 Task: Add the task  Upgrade and migrate company business intelligence to a cloud-based solution to the section Flash Flood in the project AztecTech and add a Due Date to the respective task as 2023/07/12
Action: Mouse moved to (806, 410)
Screenshot: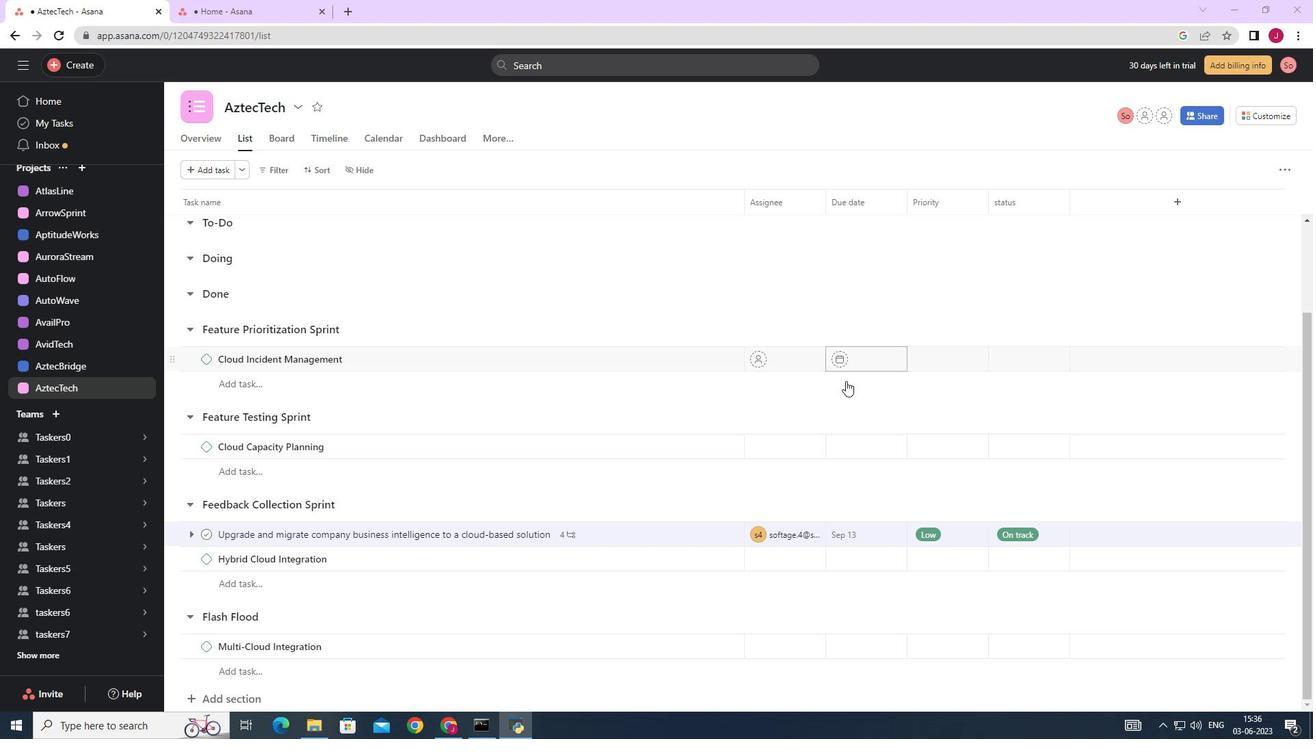 
Action: Mouse scrolled (806, 409) with delta (0, 0)
Screenshot: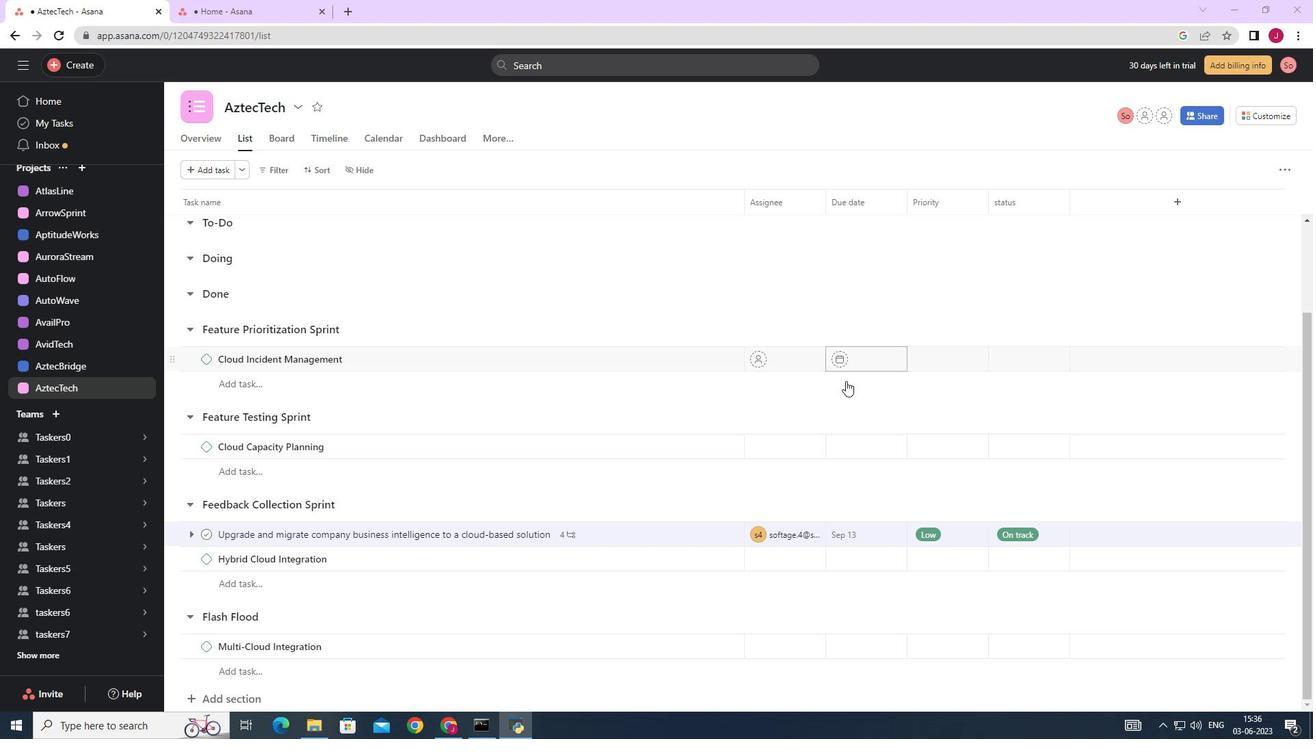 
Action: Mouse moved to (804, 414)
Screenshot: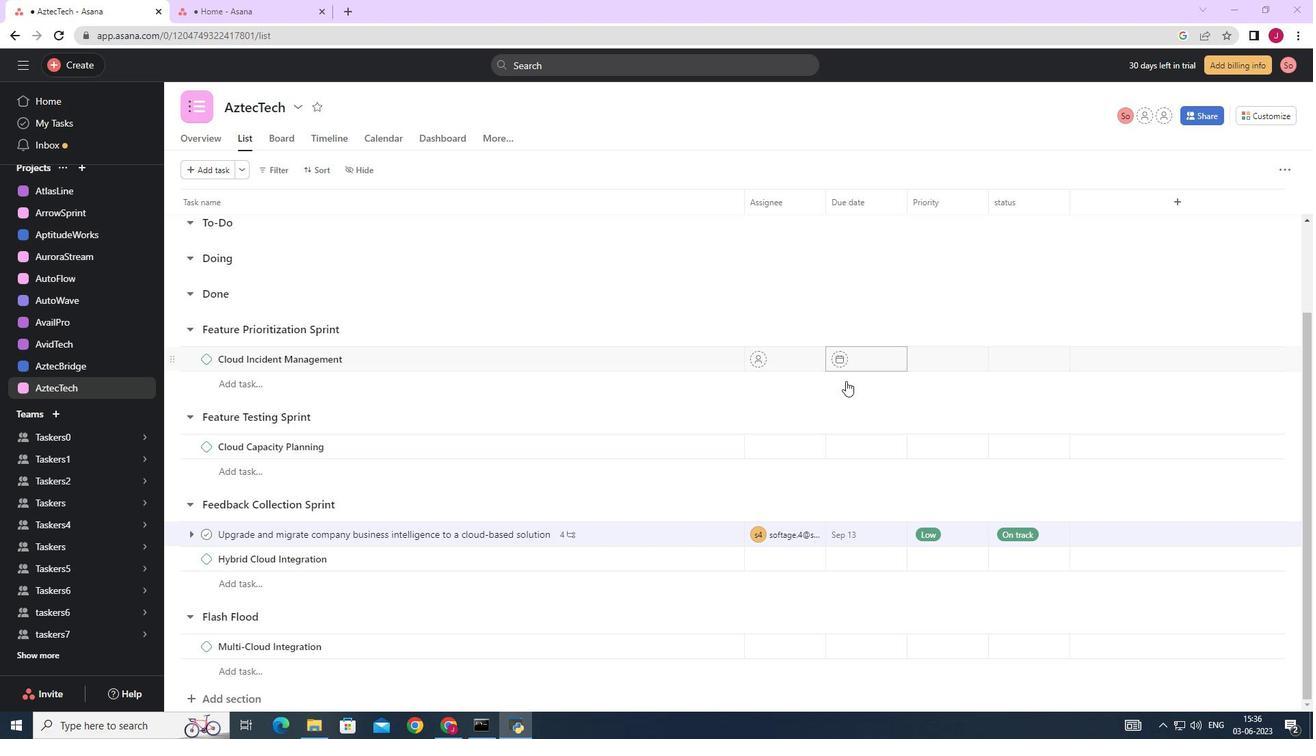 
Action: Mouse scrolled (804, 413) with delta (0, 0)
Screenshot: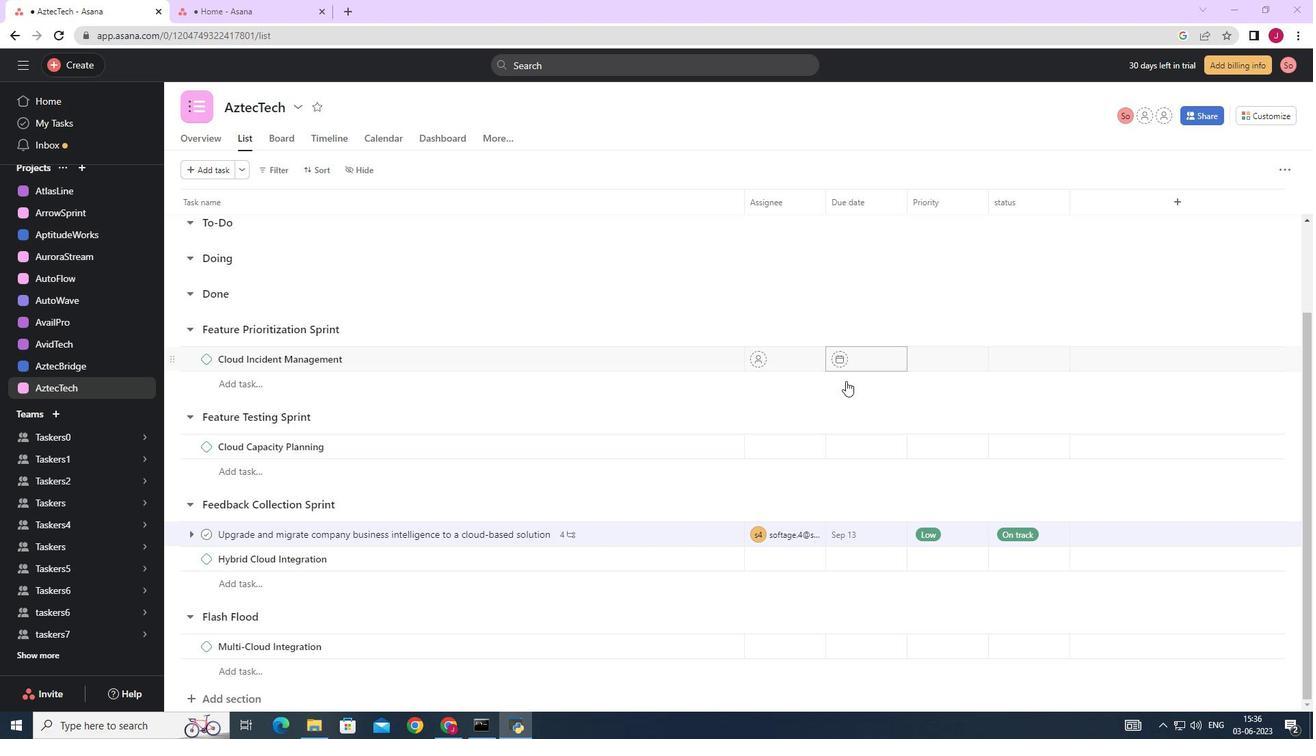 
Action: Mouse moved to (804, 414)
Screenshot: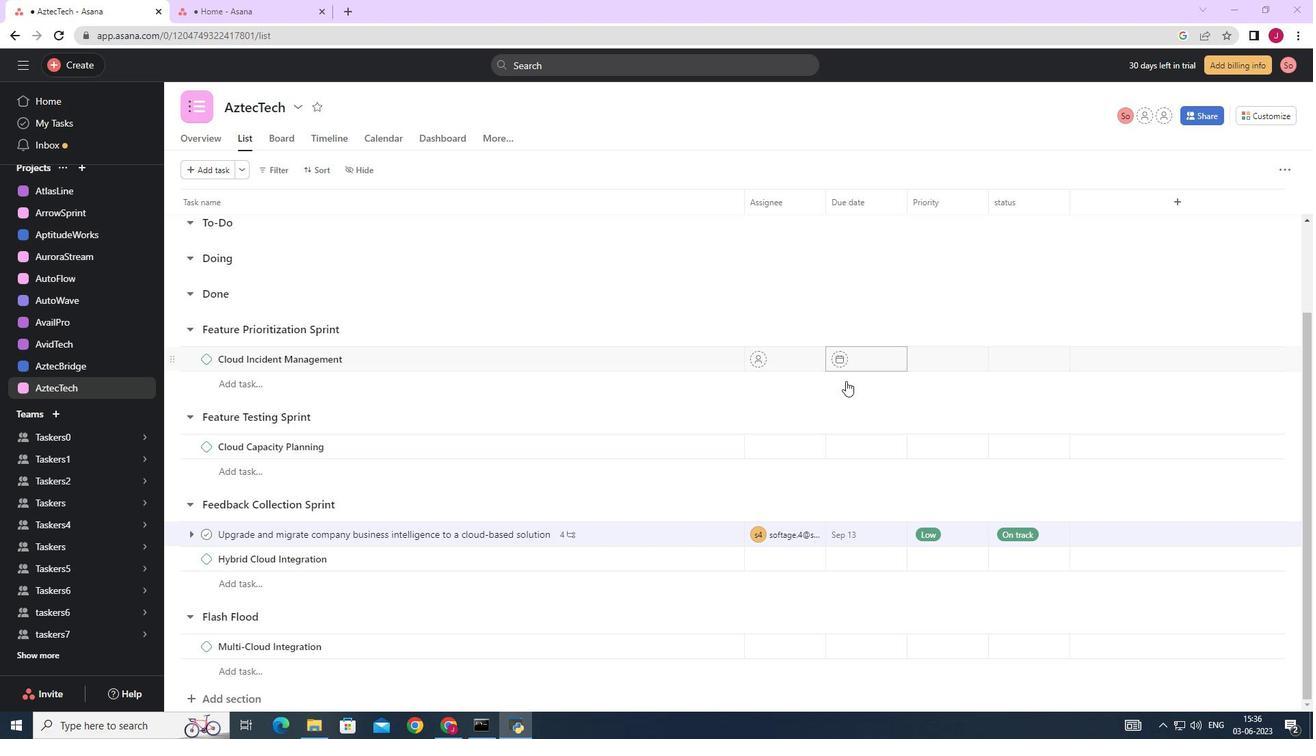 
Action: Mouse scrolled (804, 414) with delta (0, 0)
Screenshot: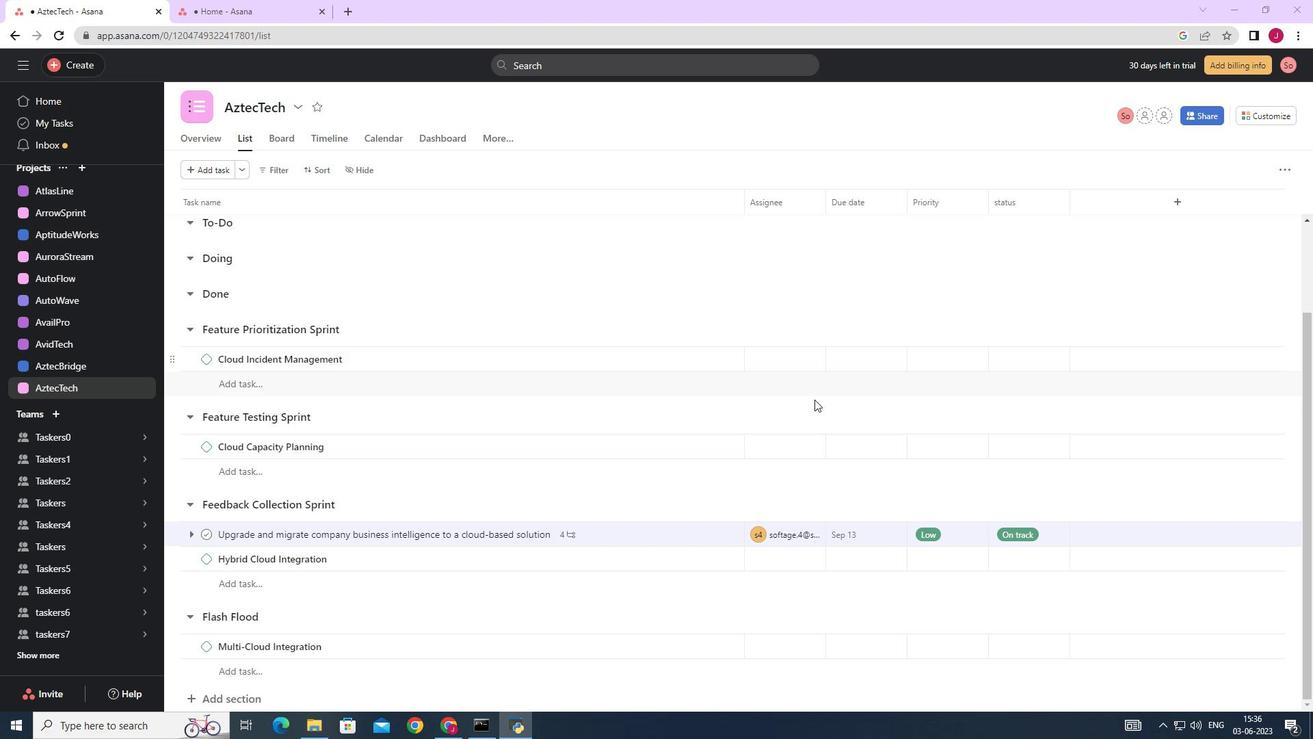 
Action: Mouse scrolled (804, 414) with delta (0, 0)
Screenshot: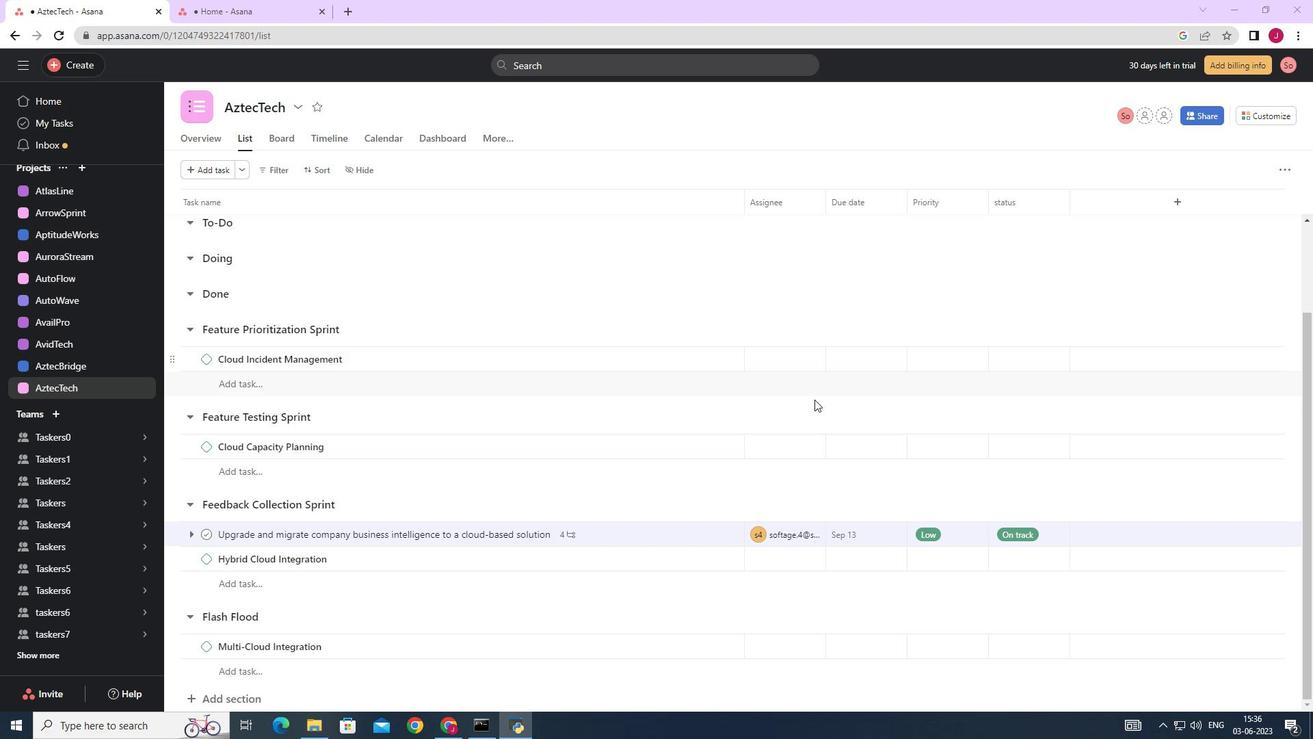 
Action: Mouse moved to (804, 416)
Screenshot: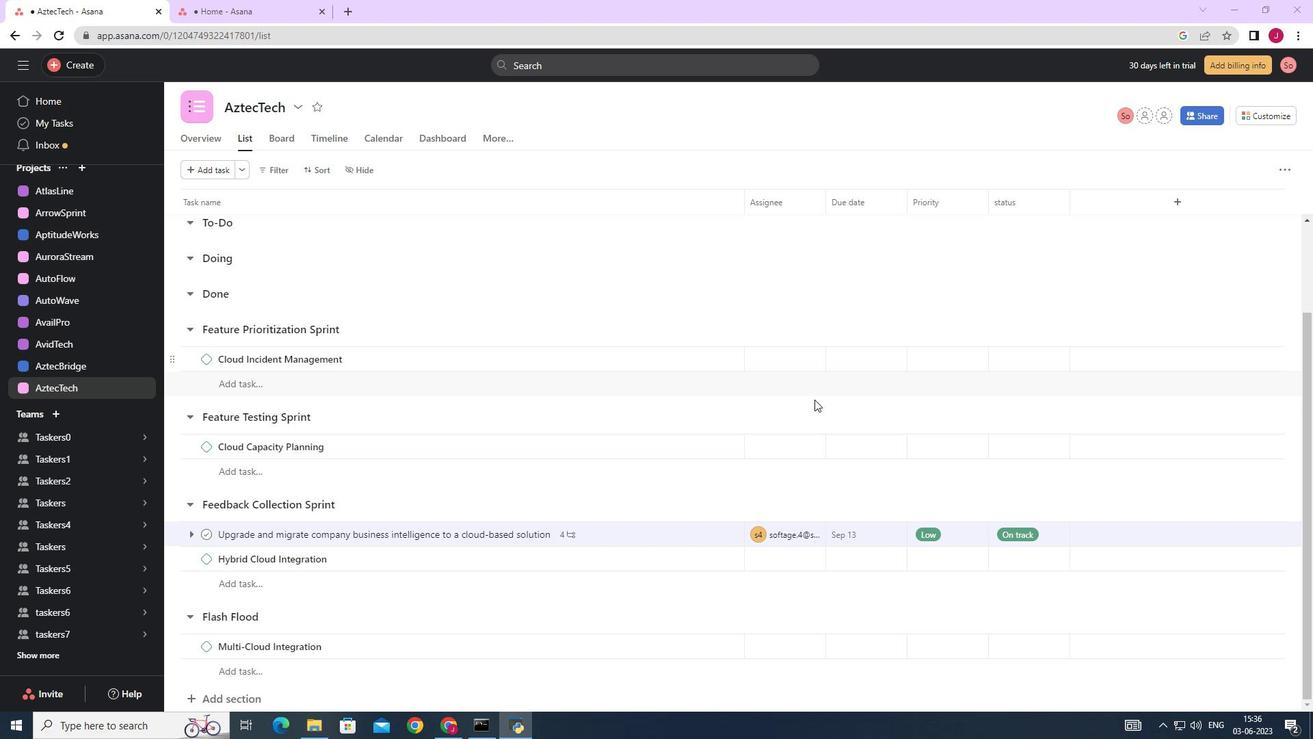 
Action: Mouse scrolled (804, 416) with delta (0, 0)
Screenshot: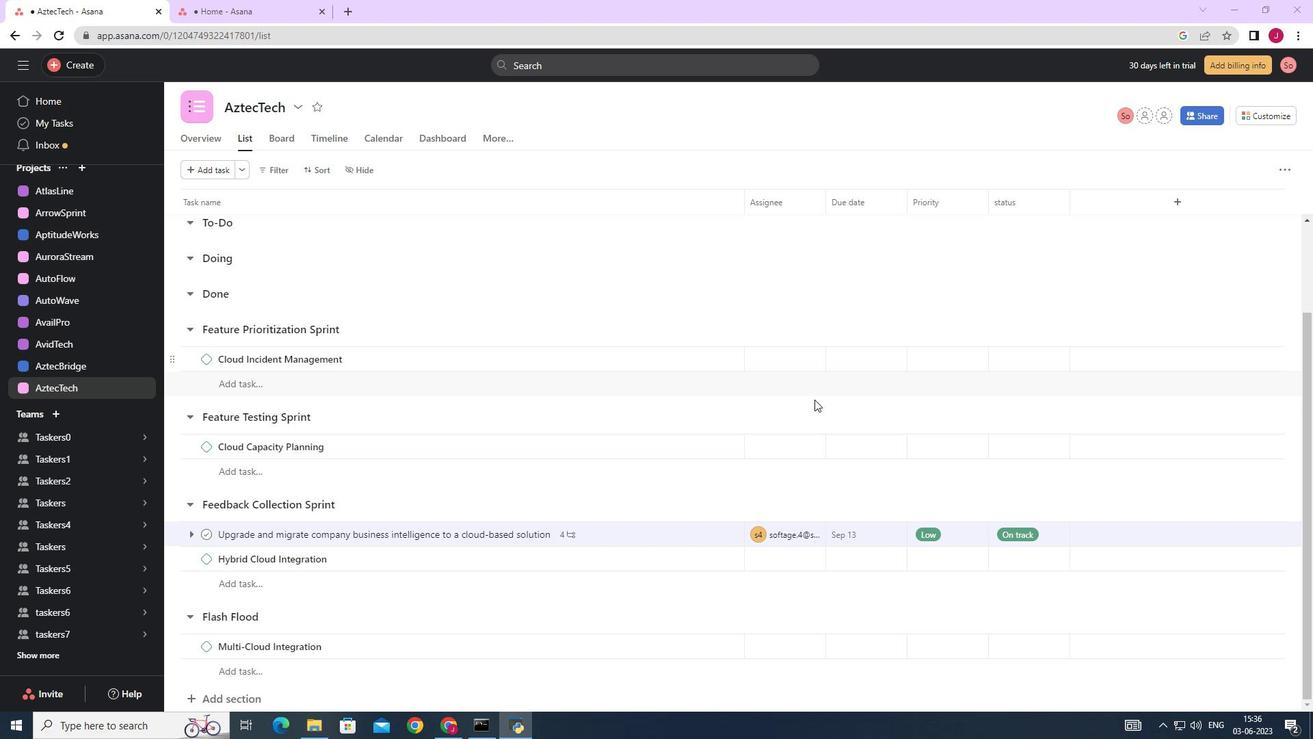 
Action: Mouse moved to (799, 427)
Screenshot: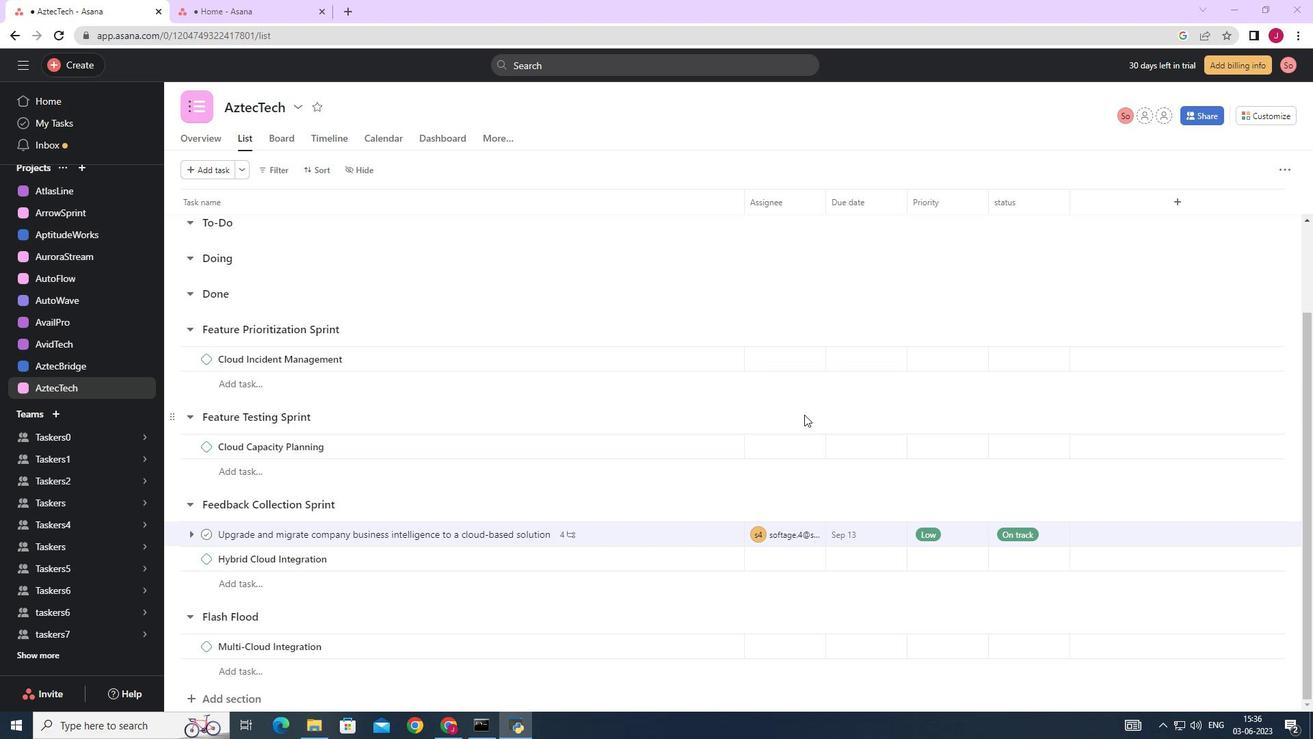 
Action: Mouse scrolled (799, 427) with delta (0, 0)
Screenshot: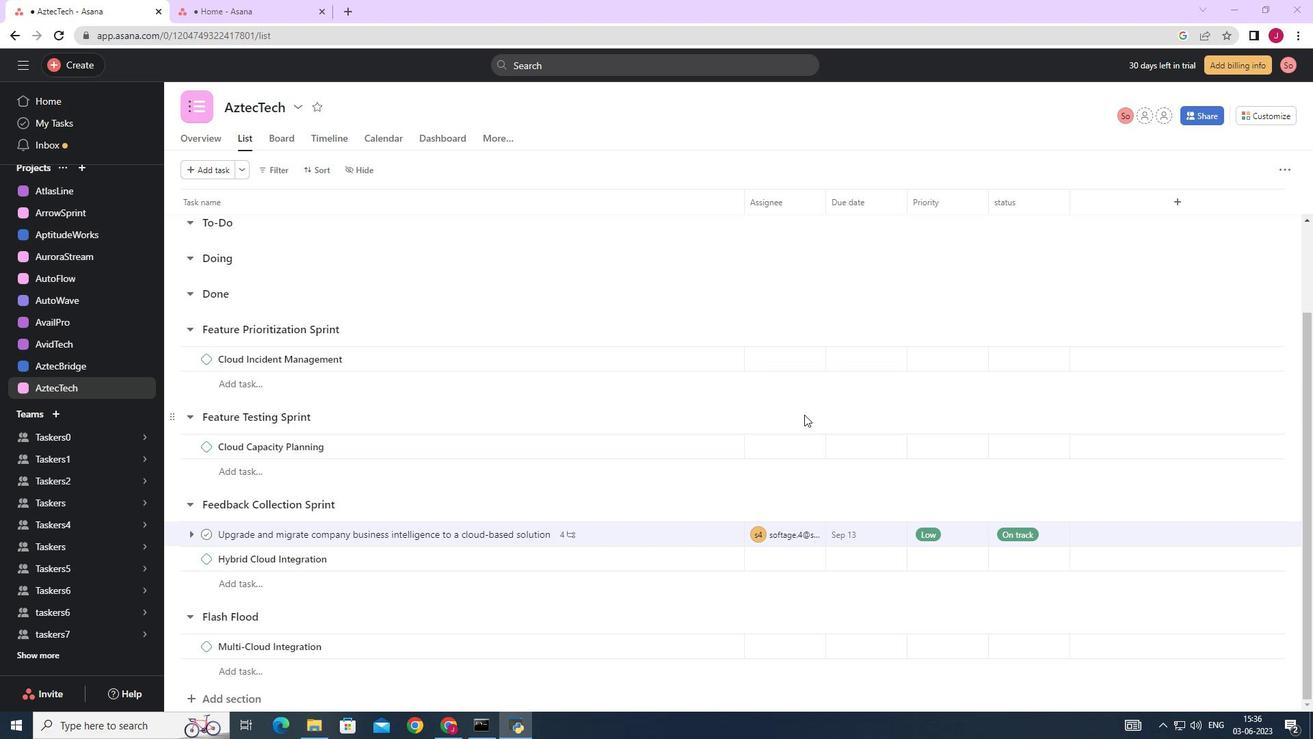 
Action: Mouse moved to (706, 534)
Screenshot: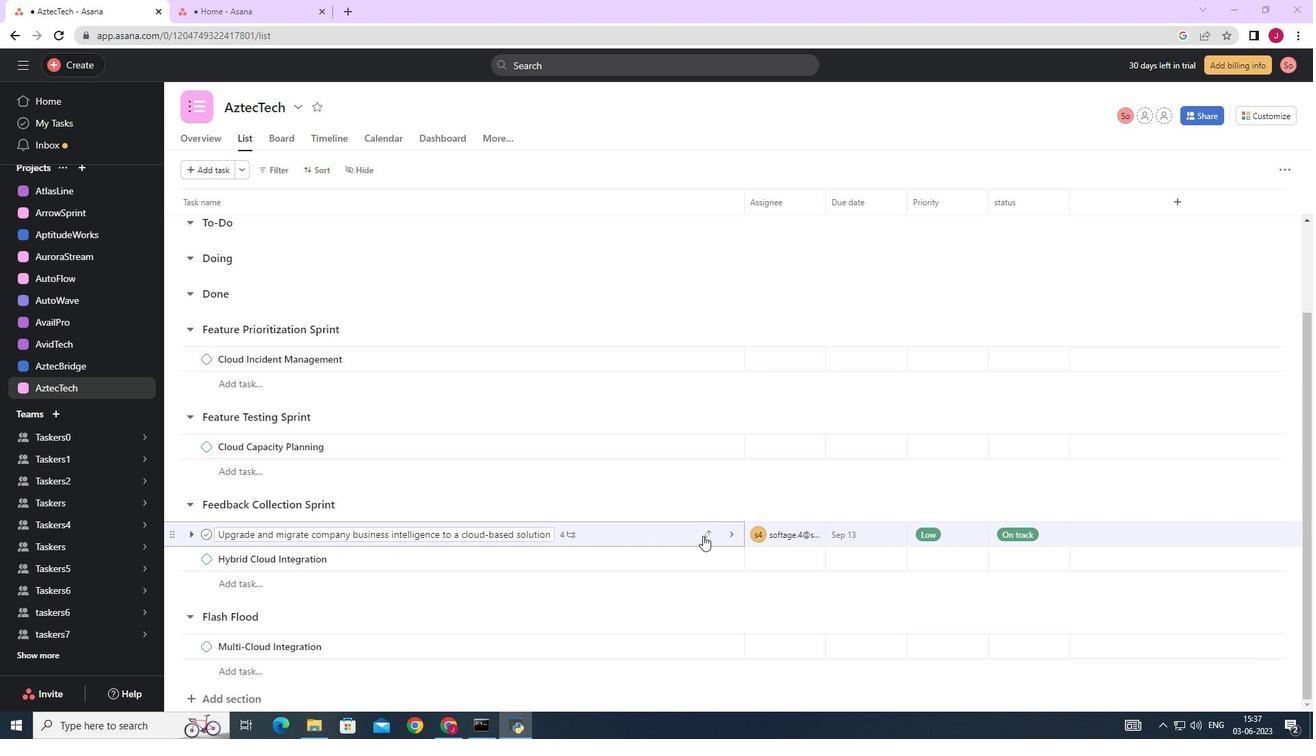 
Action: Mouse pressed left at (706, 534)
Screenshot: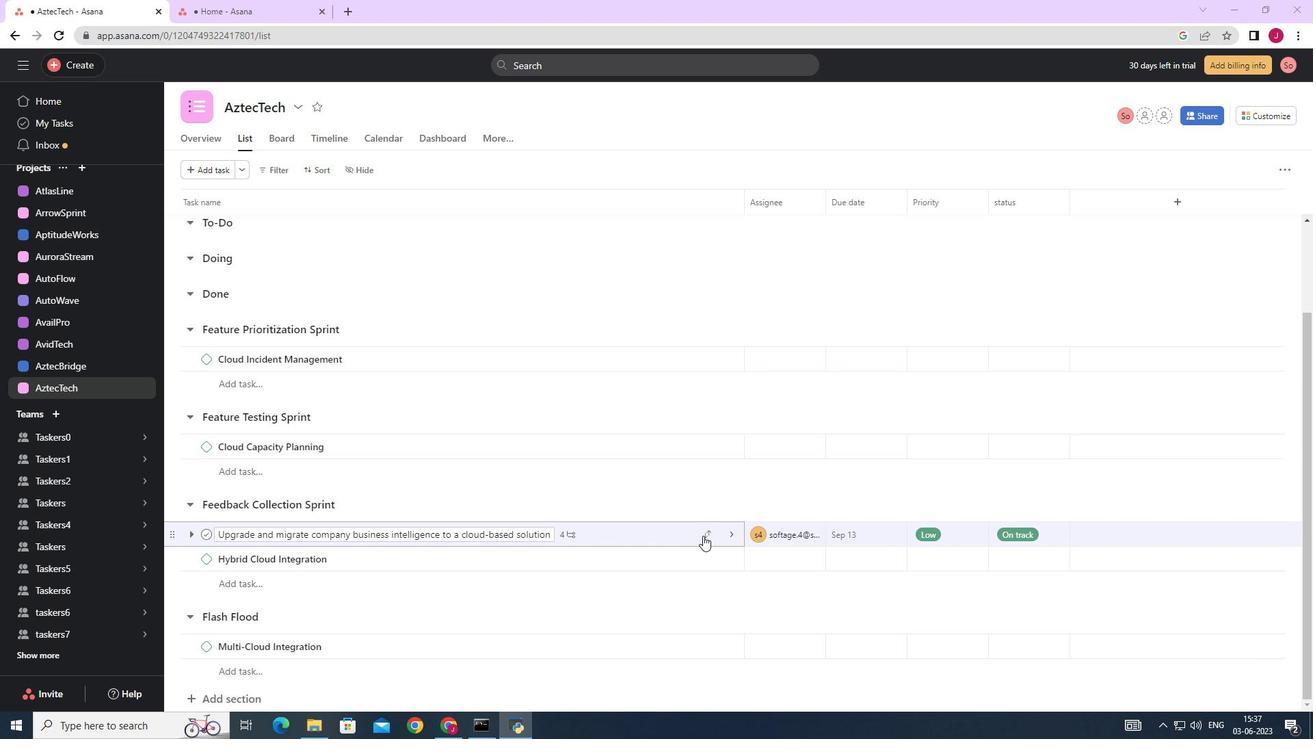 
Action: Mouse moved to (649, 508)
Screenshot: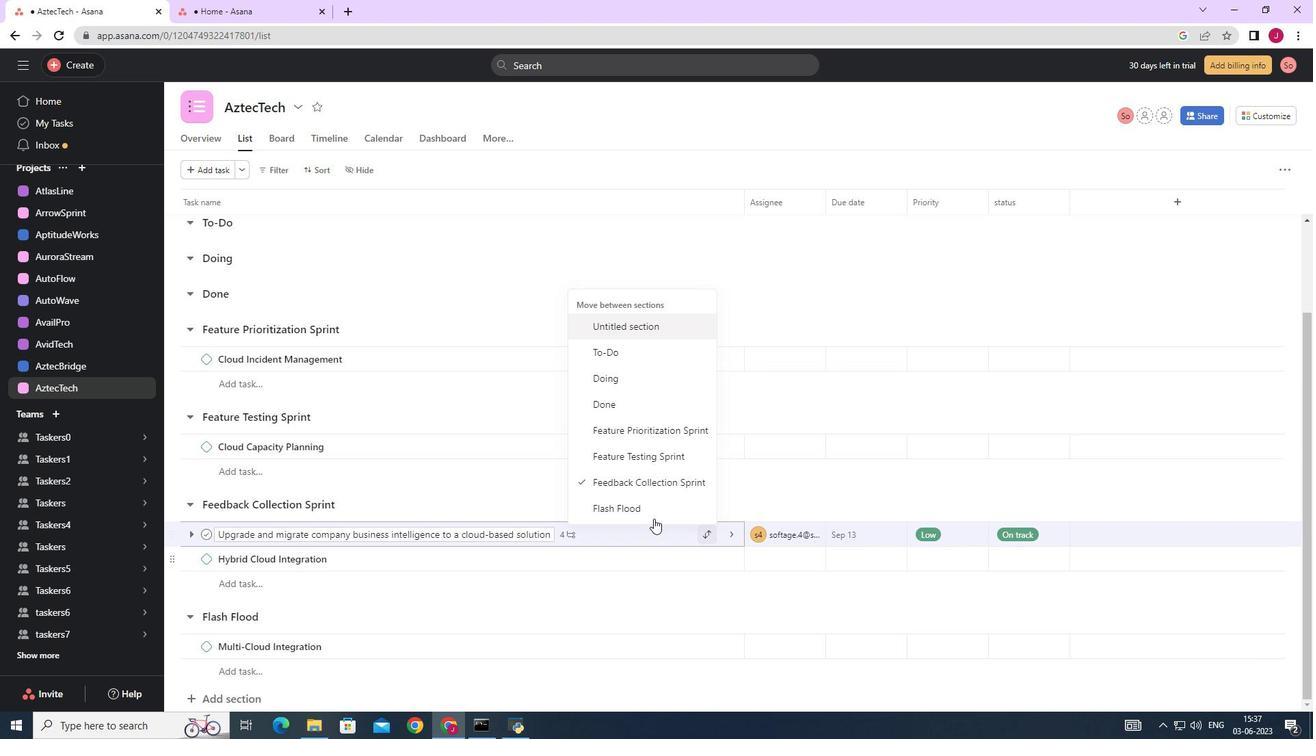 
Action: Mouse pressed left at (649, 508)
Screenshot: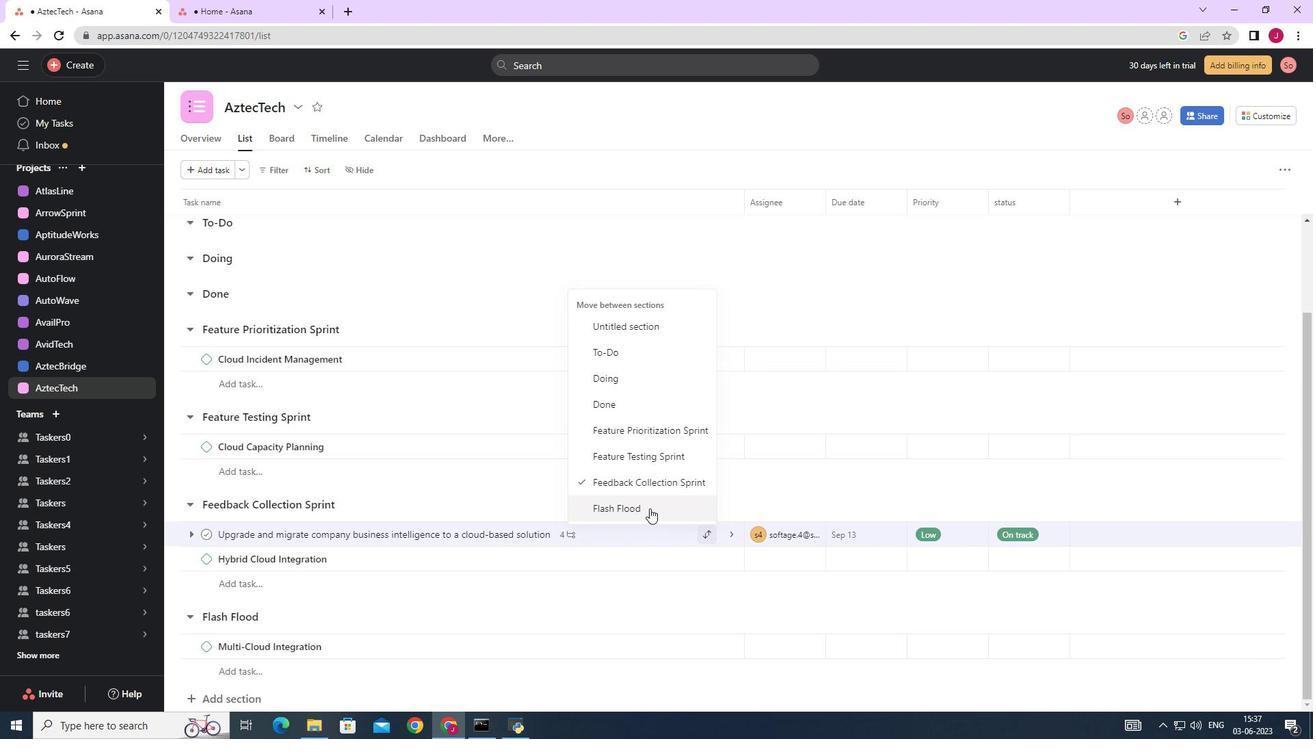 
Action: Mouse moved to (893, 620)
Screenshot: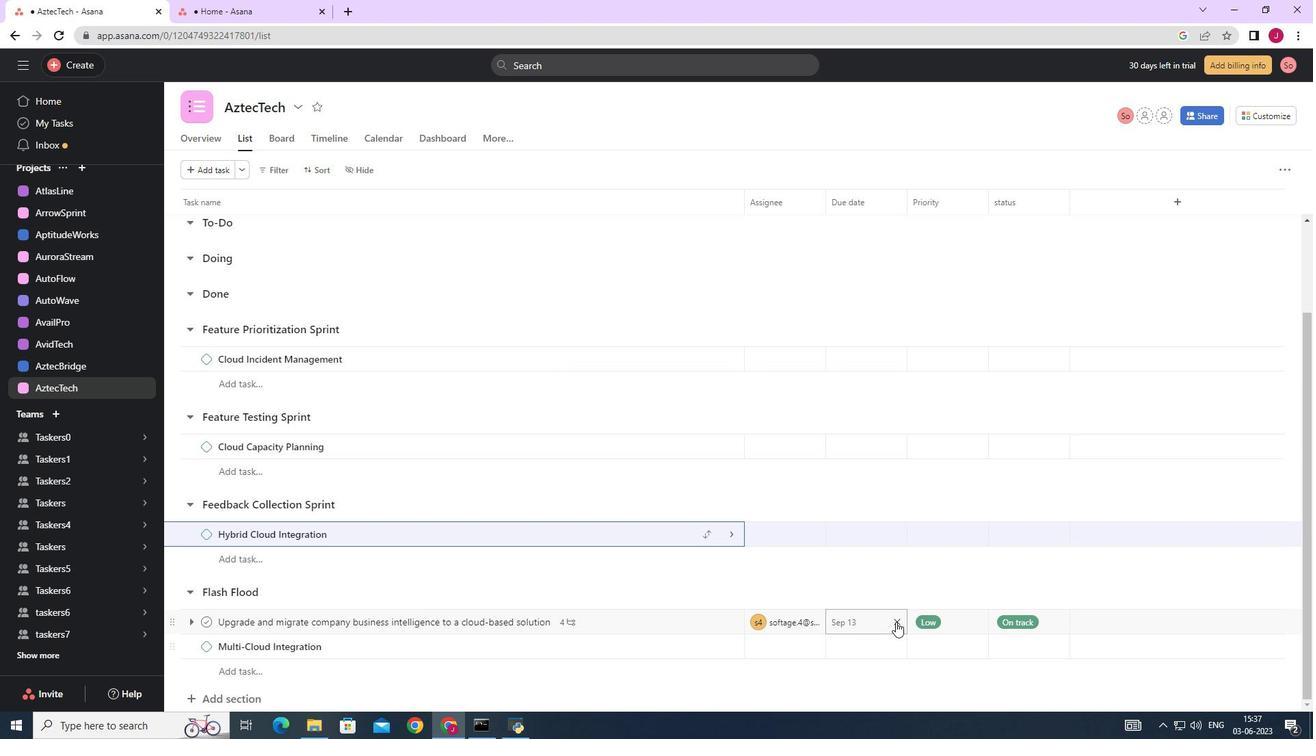 
Action: Mouse pressed left at (893, 620)
Screenshot: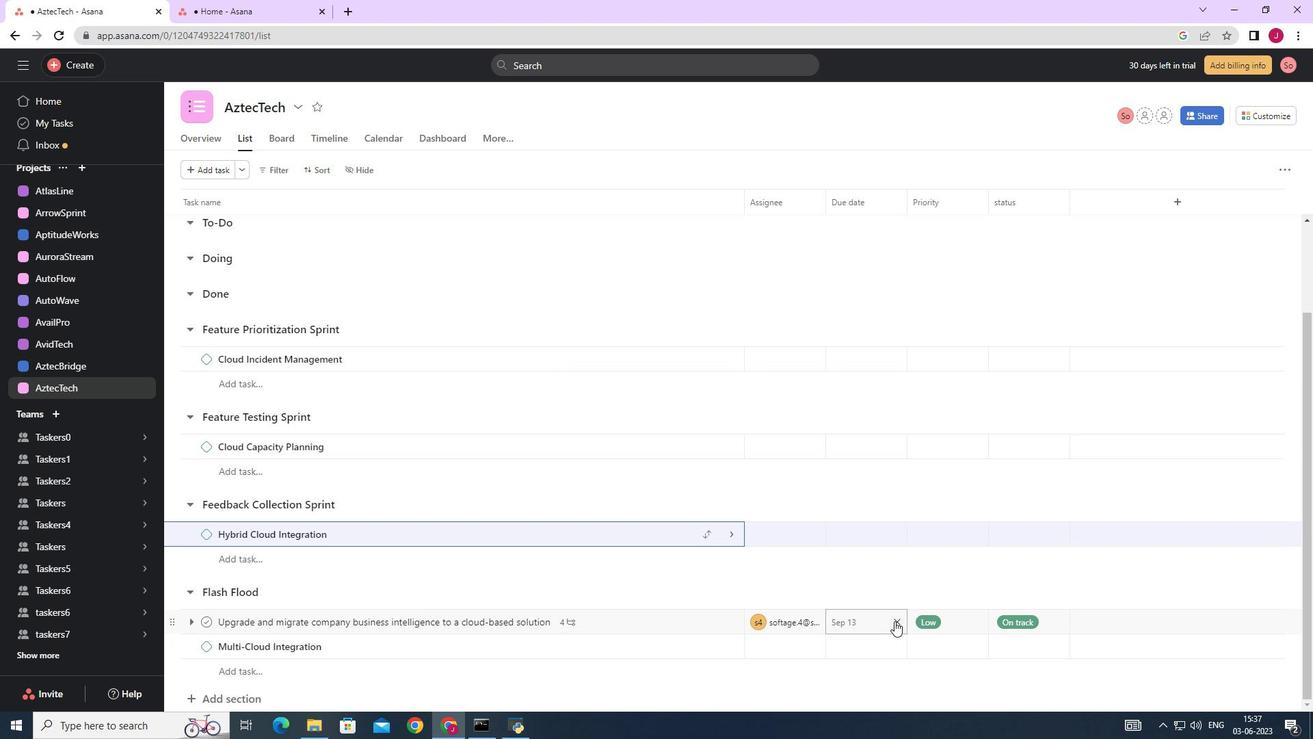 
Action: Mouse moved to (854, 622)
Screenshot: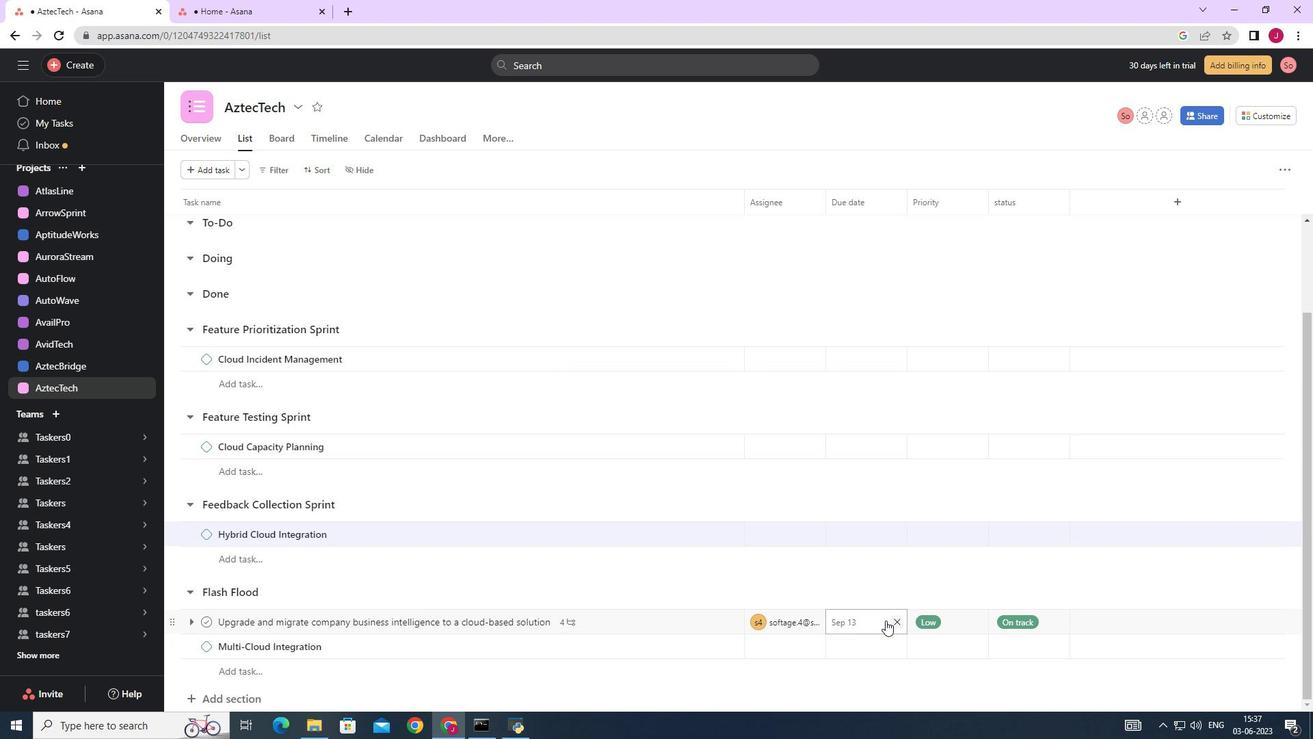 
Action: Mouse pressed left at (854, 622)
Screenshot: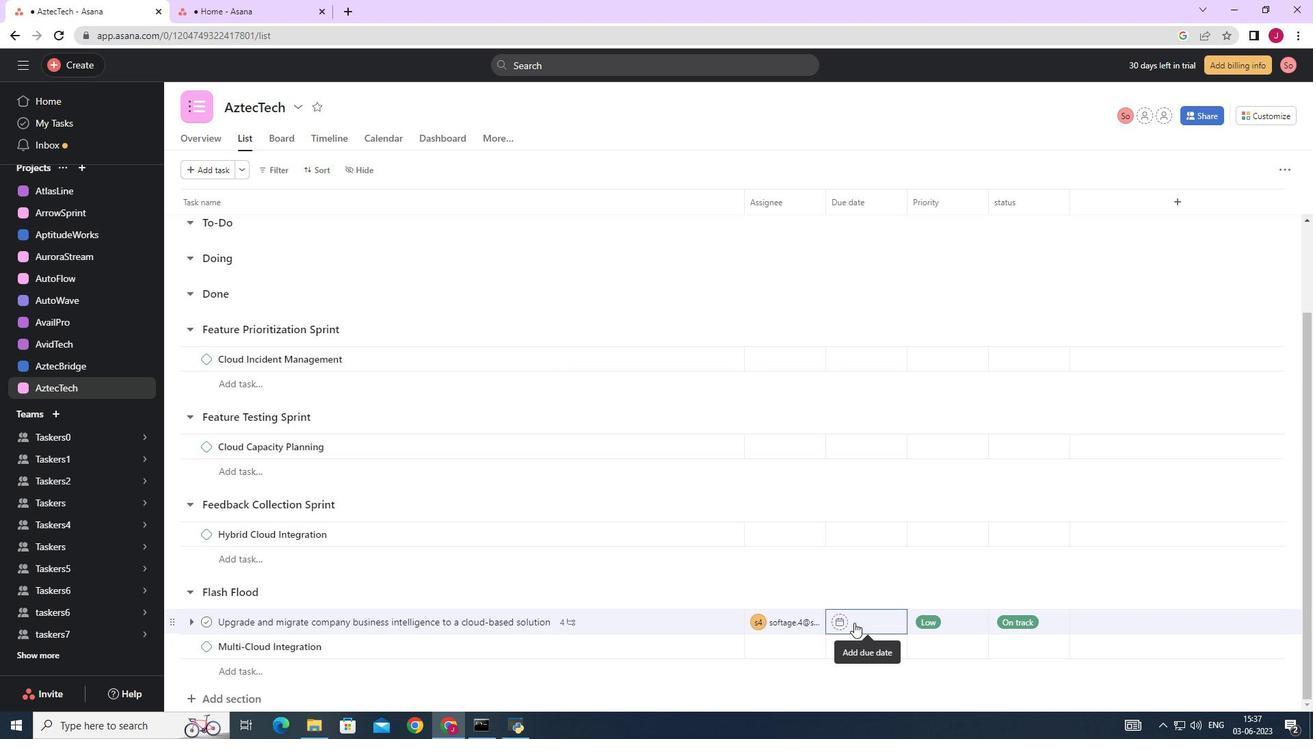 
Action: Mouse moved to (1003, 401)
Screenshot: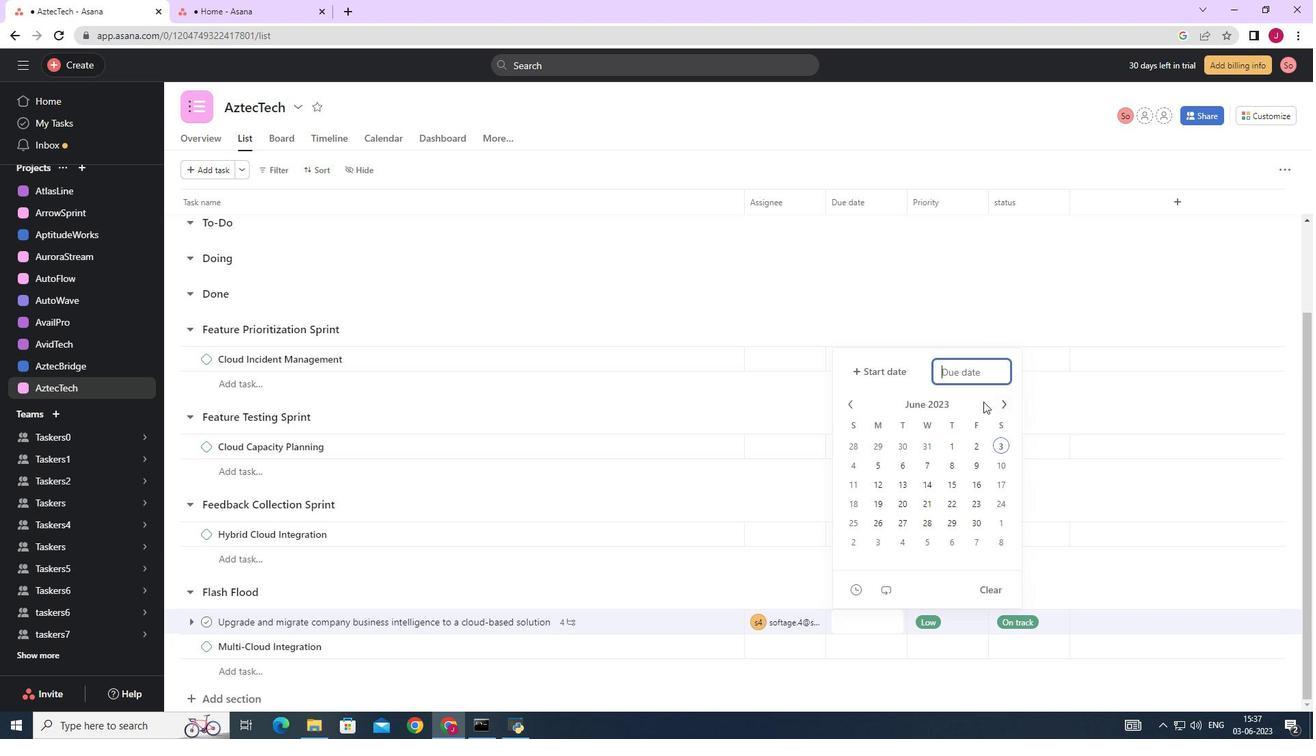 
Action: Mouse pressed left at (1003, 401)
Screenshot: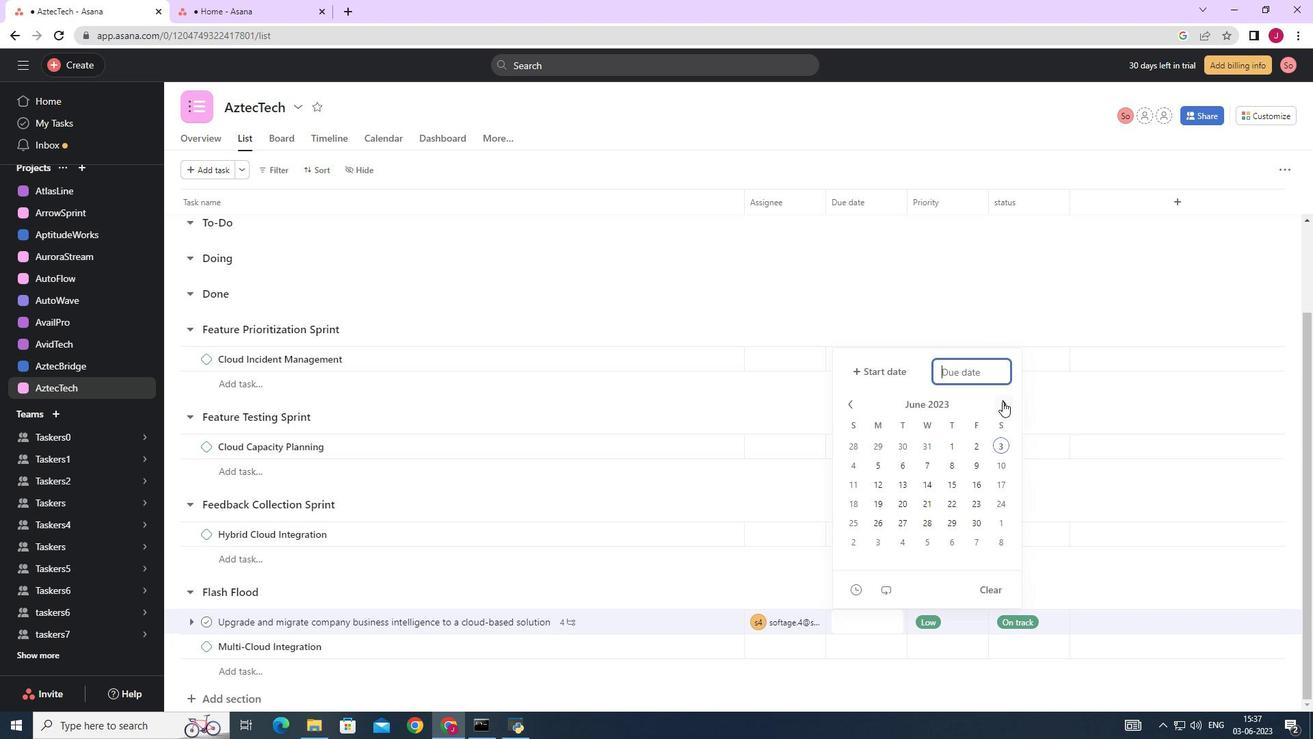 
Action: Mouse moved to (931, 482)
Screenshot: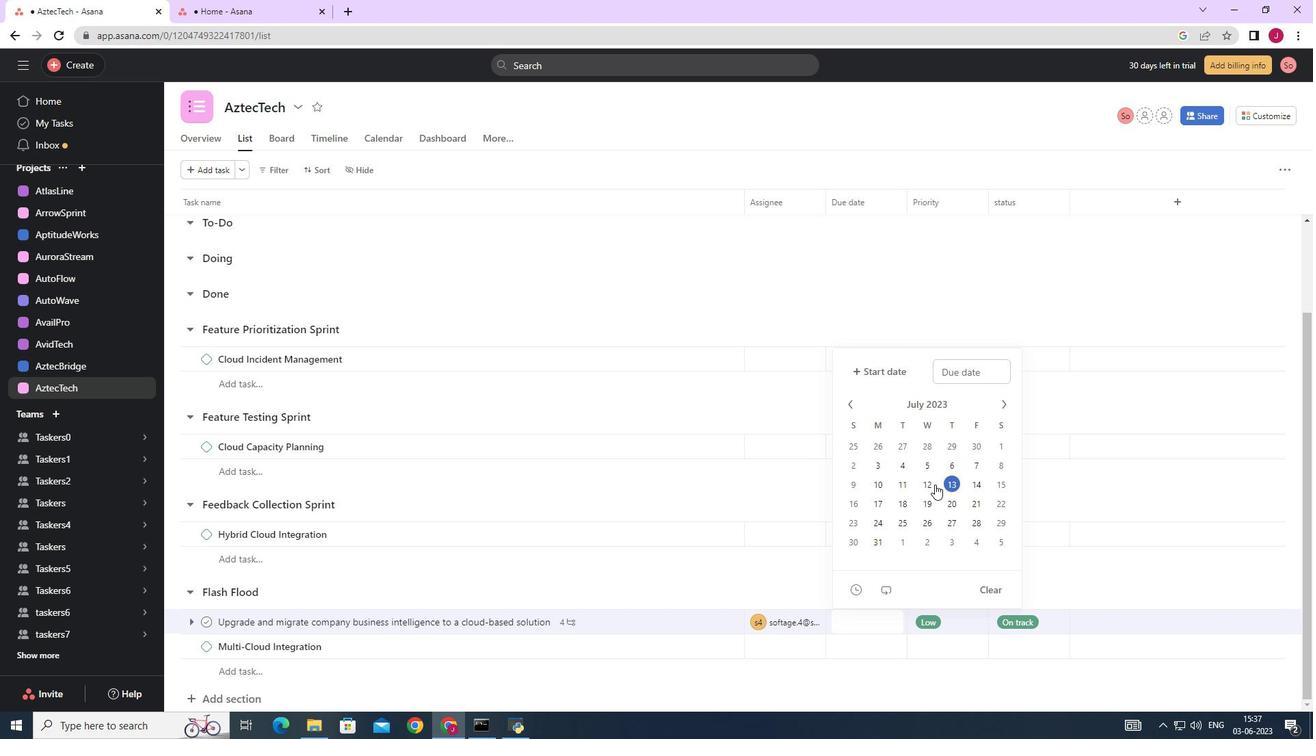 
Action: Mouse pressed left at (931, 482)
Screenshot: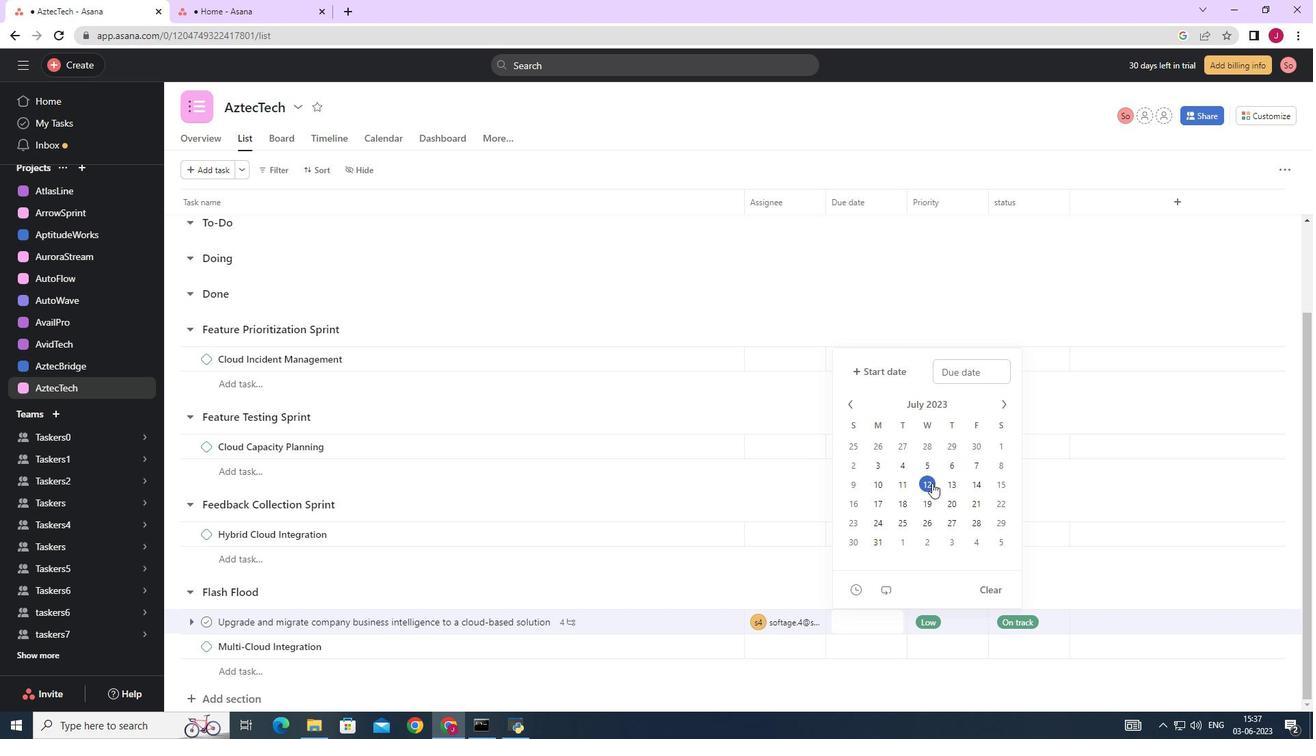 
Action: Mouse moved to (1088, 281)
Screenshot: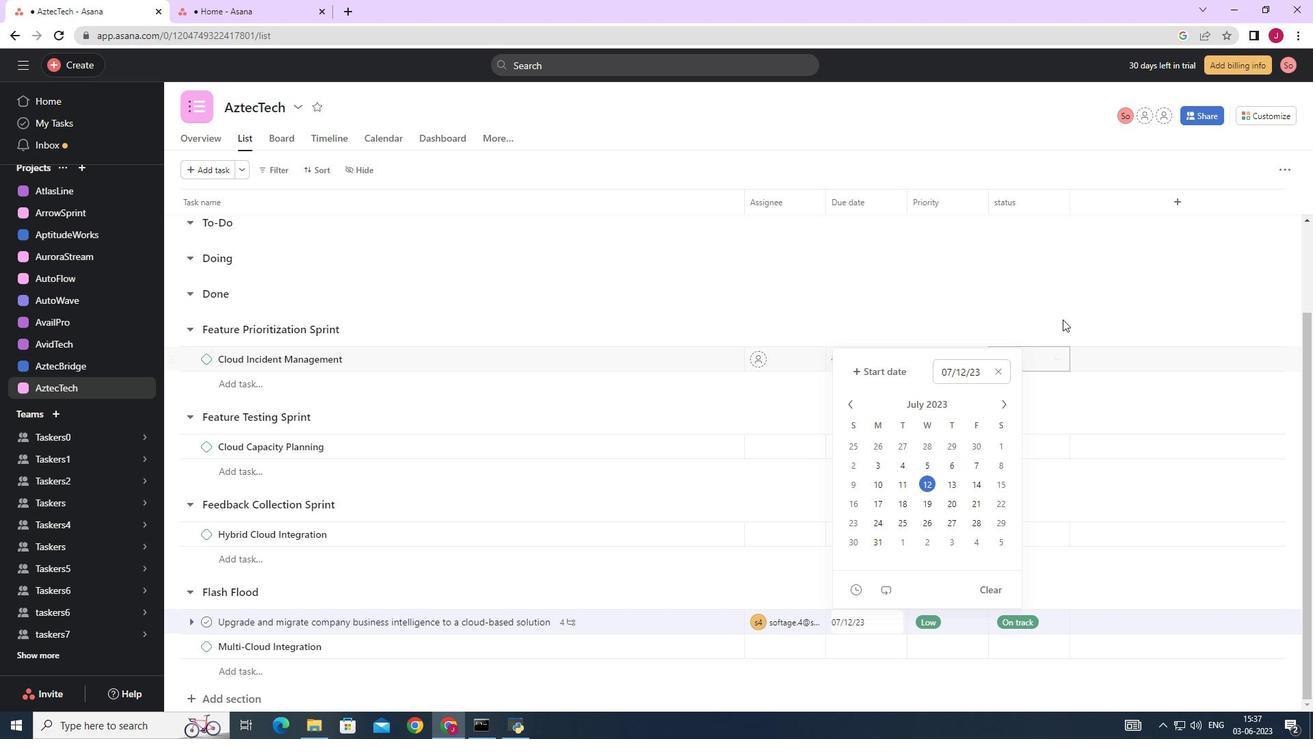 
Action: Mouse pressed left at (1088, 281)
Screenshot: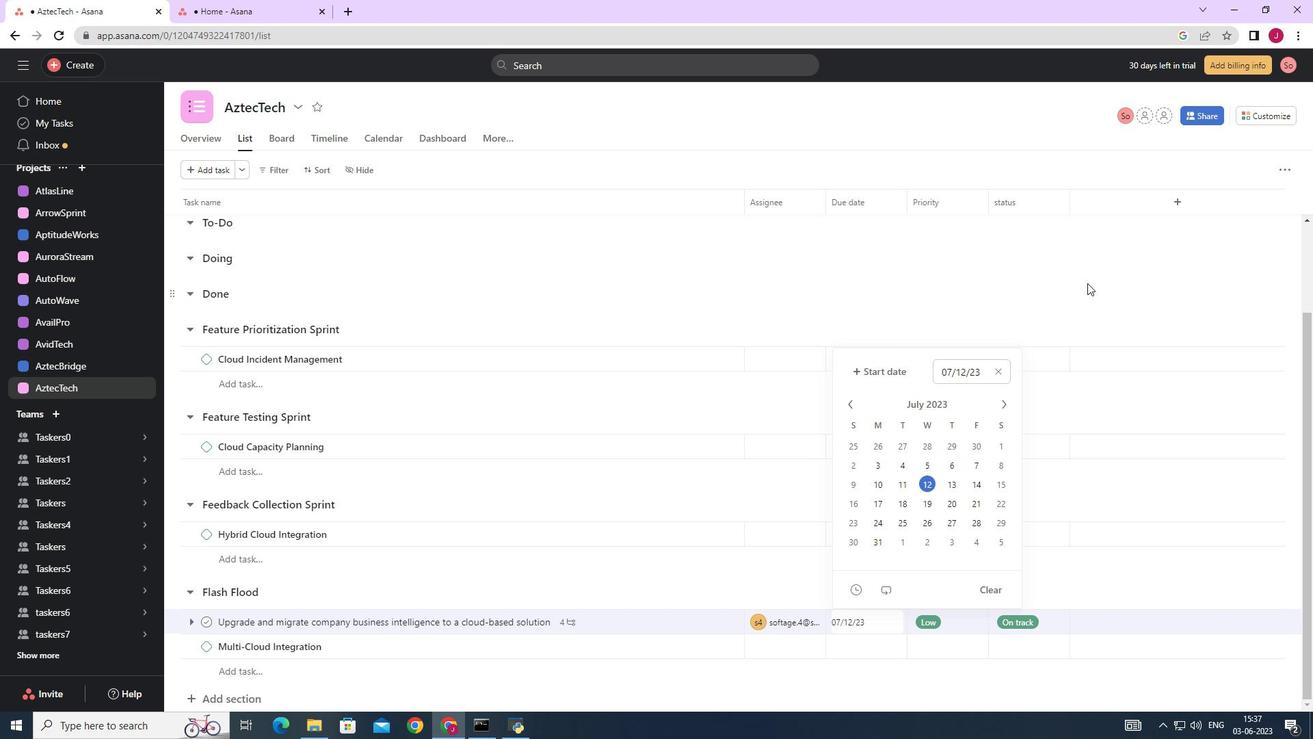 
